 Task: Select the field to display in the contacts
Action: Mouse scrolled (439, 223) with delta (0, 0)
Screenshot: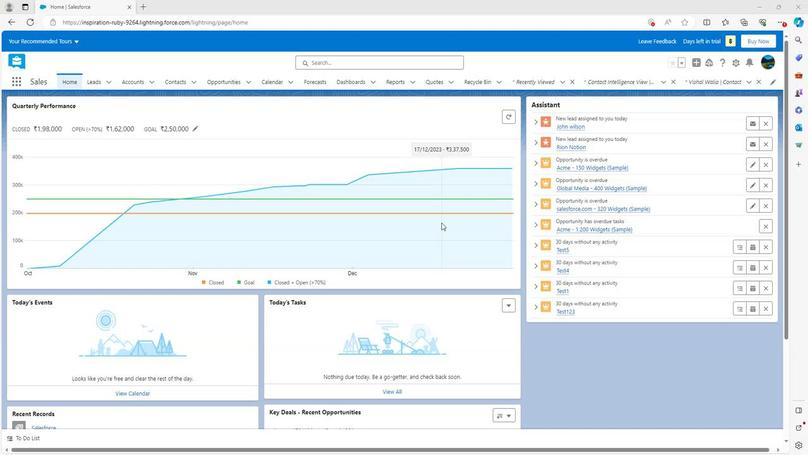 
Action: Mouse scrolled (439, 223) with delta (0, 0)
Screenshot: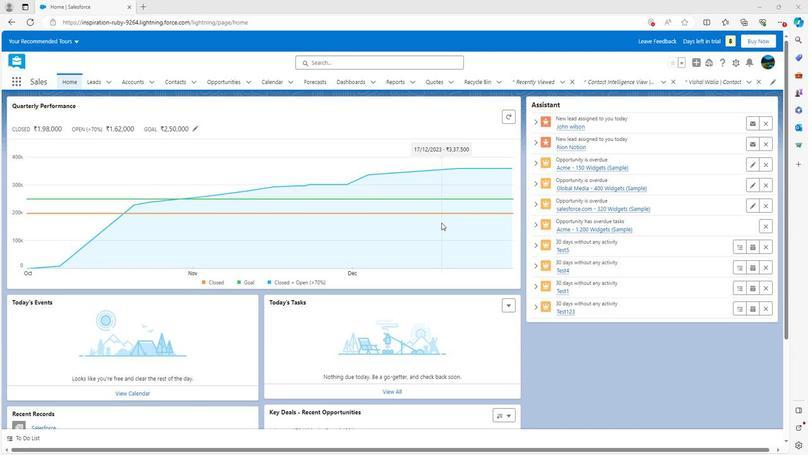 
Action: Mouse scrolled (439, 223) with delta (0, 0)
Screenshot: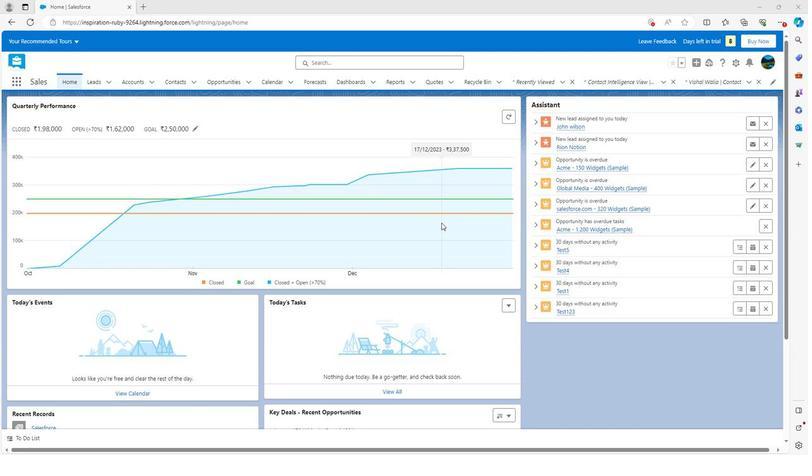 
Action: Mouse scrolled (439, 223) with delta (0, 0)
Screenshot: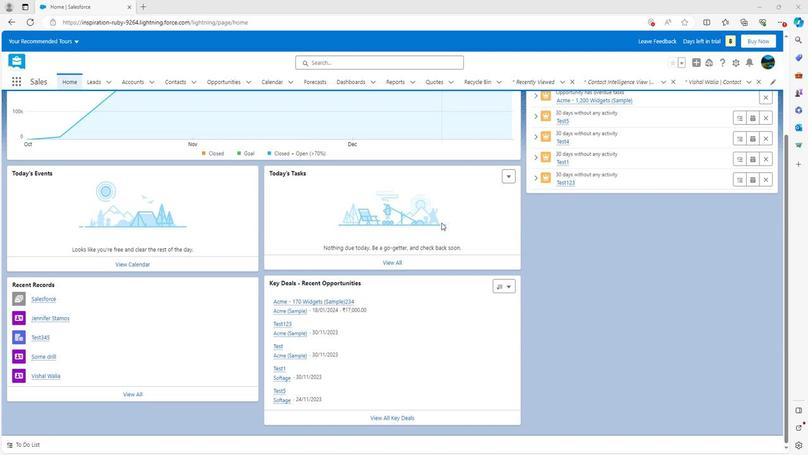 
Action: Mouse scrolled (439, 223) with delta (0, 0)
Screenshot: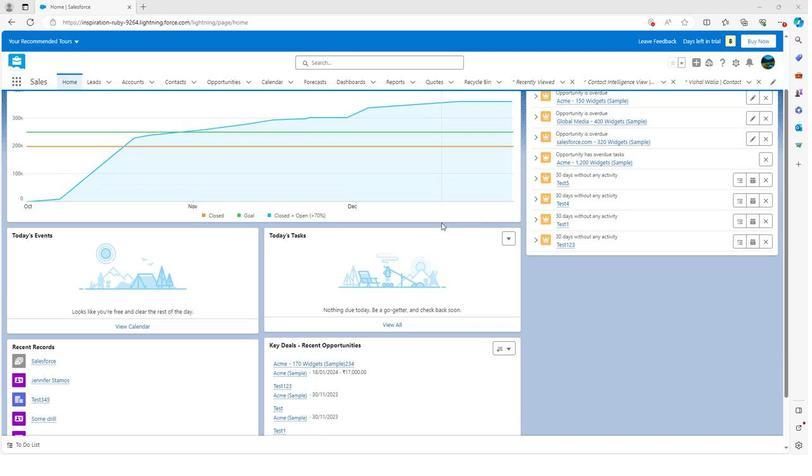 
Action: Mouse scrolled (439, 223) with delta (0, 0)
Screenshot: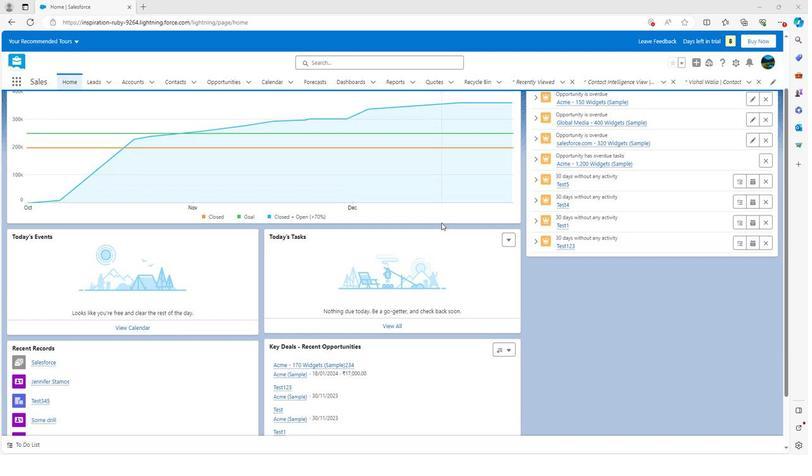 
Action: Mouse scrolled (439, 223) with delta (0, 0)
Screenshot: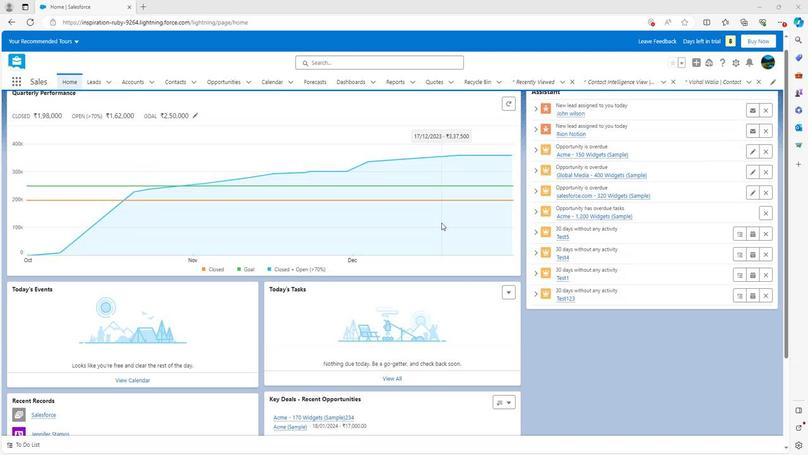 
Action: Mouse moved to (169, 80)
Screenshot: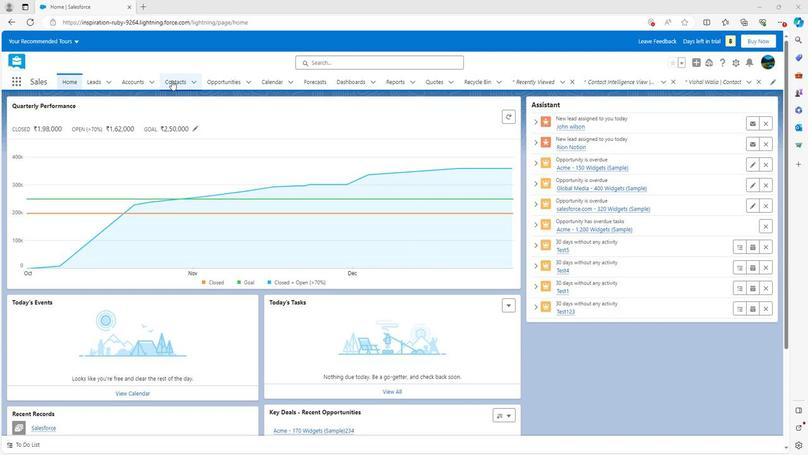 
Action: Mouse pressed left at (169, 80)
Screenshot: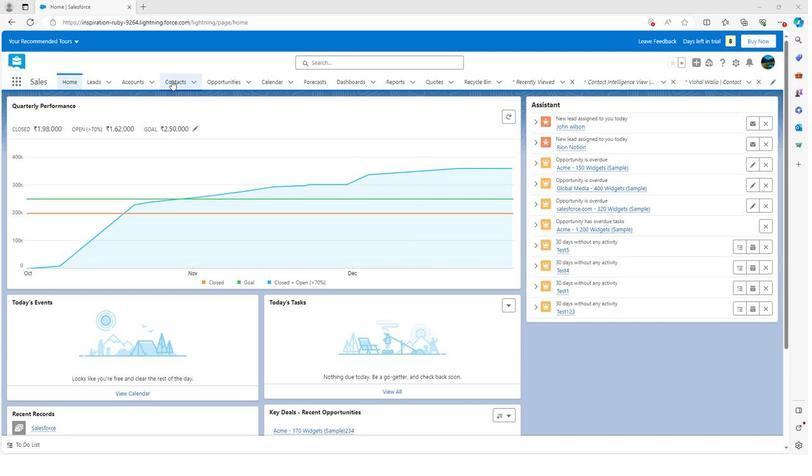 
Action: Mouse moved to (686, 125)
Screenshot: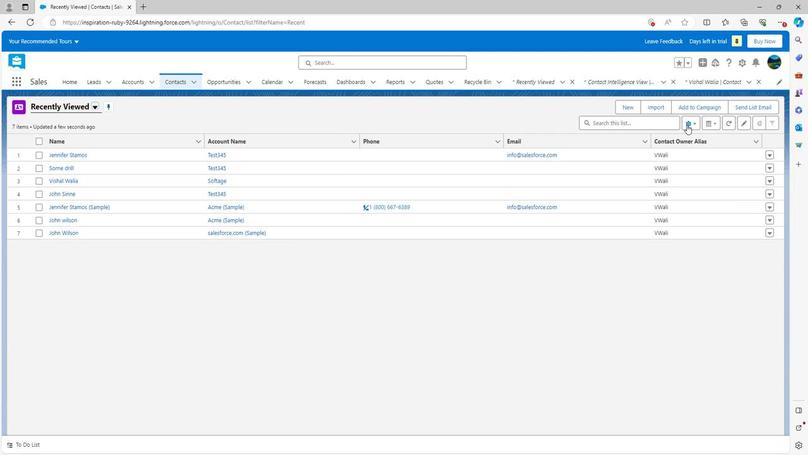 
Action: Mouse pressed left at (686, 125)
Screenshot: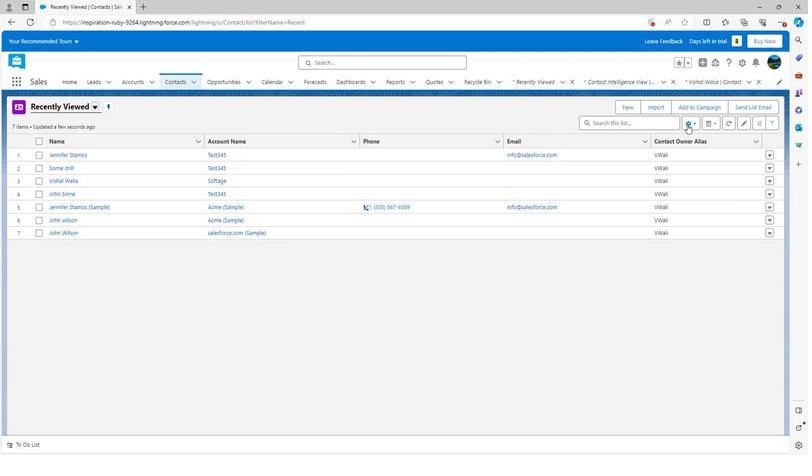 
Action: Mouse moved to (534, 121)
Screenshot: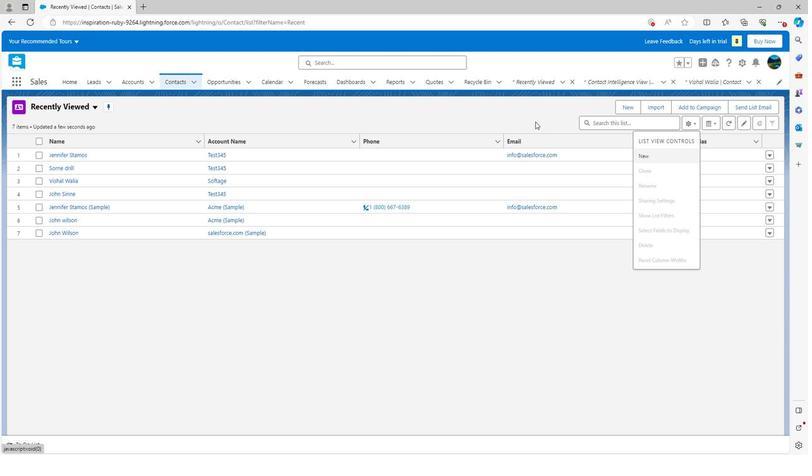 
Action: Mouse pressed left at (534, 121)
Screenshot: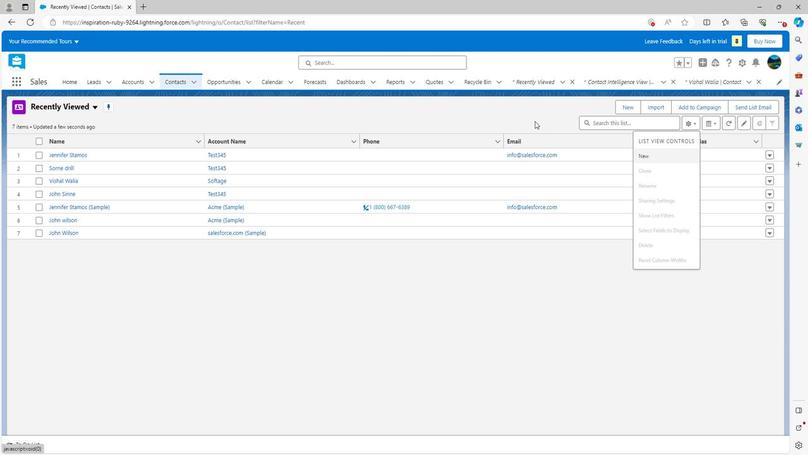 
Action: Mouse moved to (95, 107)
Screenshot: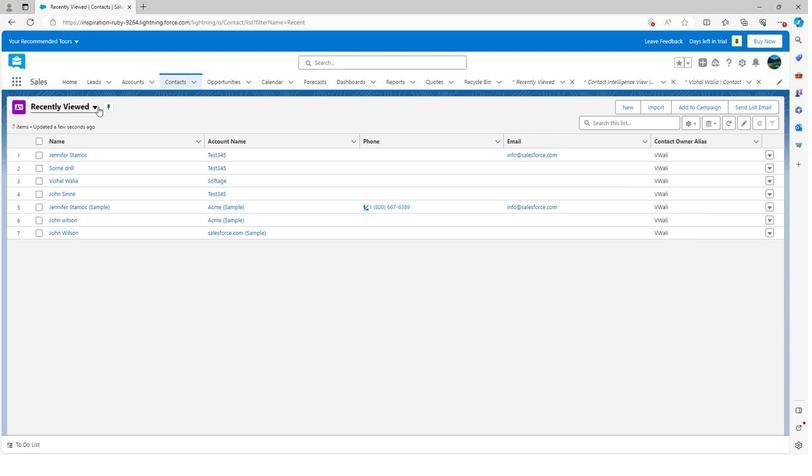 
Action: Mouse pressed left at (95, 107)
Screenshot: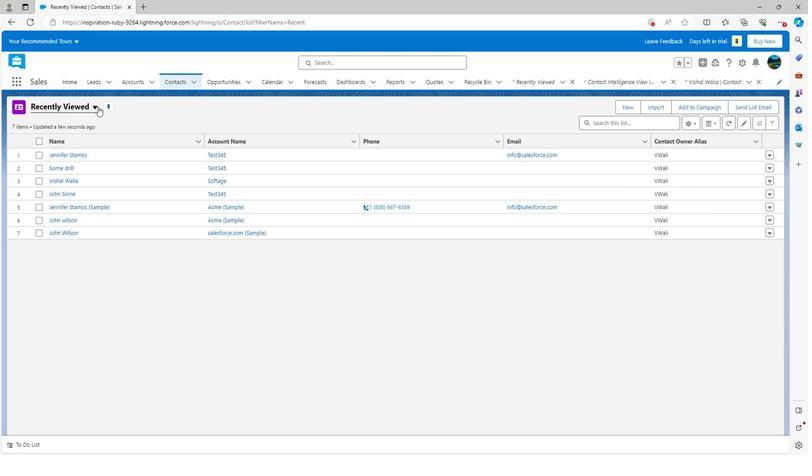 
Action: Mouse moved to (50, 156)
Screenshot: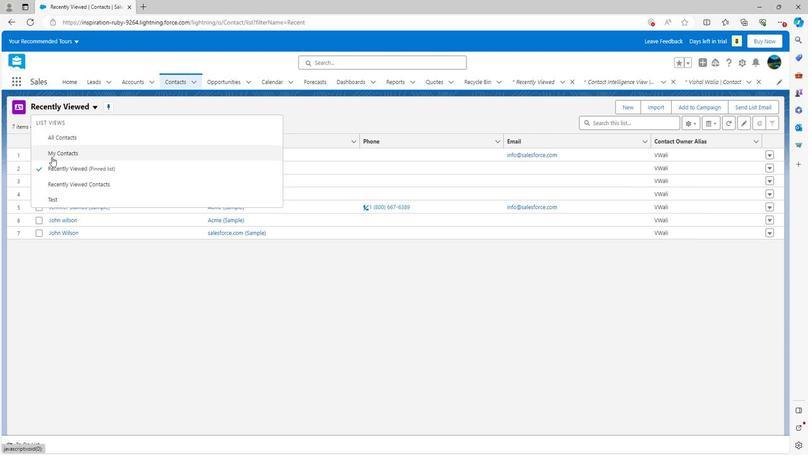 
Action: Mouse pressed left at (50, 156)
Screenshot: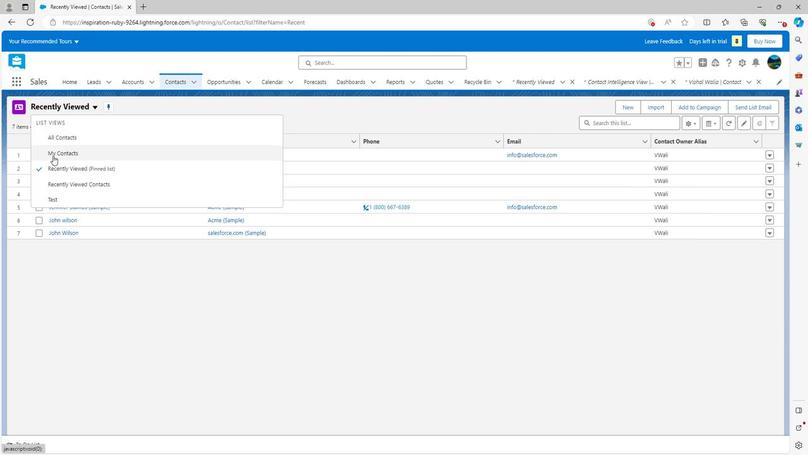 
Action: Mouse moved to (692, 123)
Screenshot: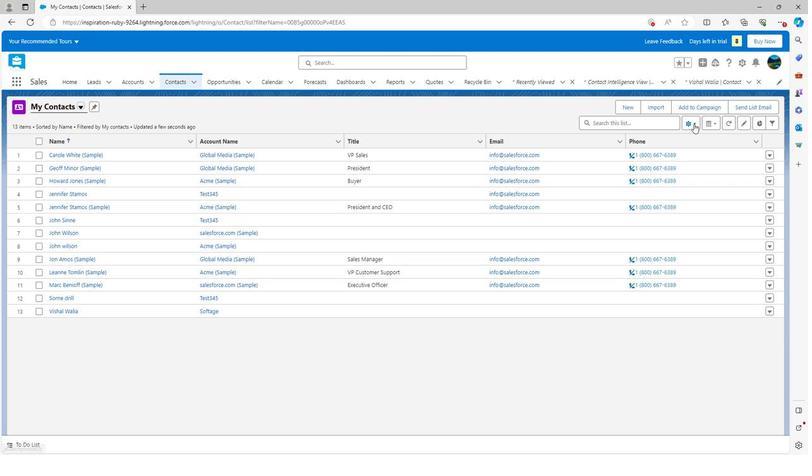 
Action: Mouse pressed left at (692, 123)
Screenshot: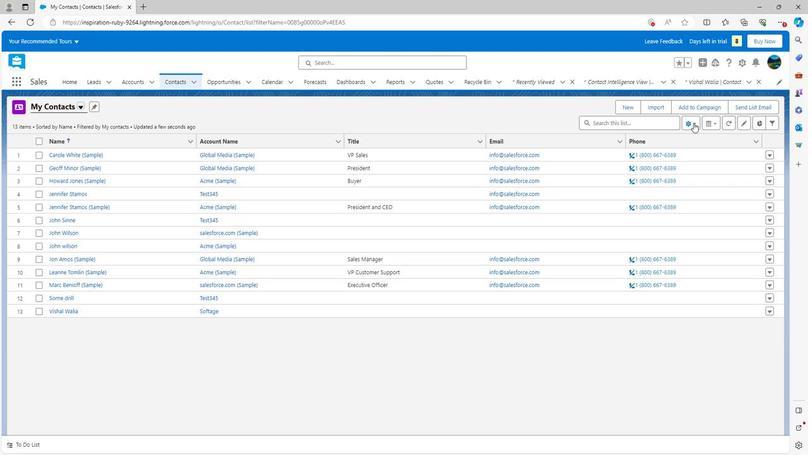 
Action: Mouse moved to (664, 226)
Screenshot: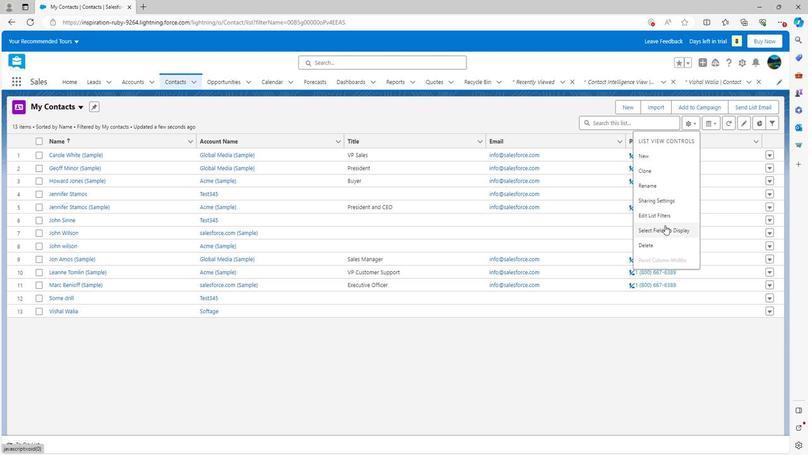 
Action: Mouse pressed left at (664, 226)
Screenshot: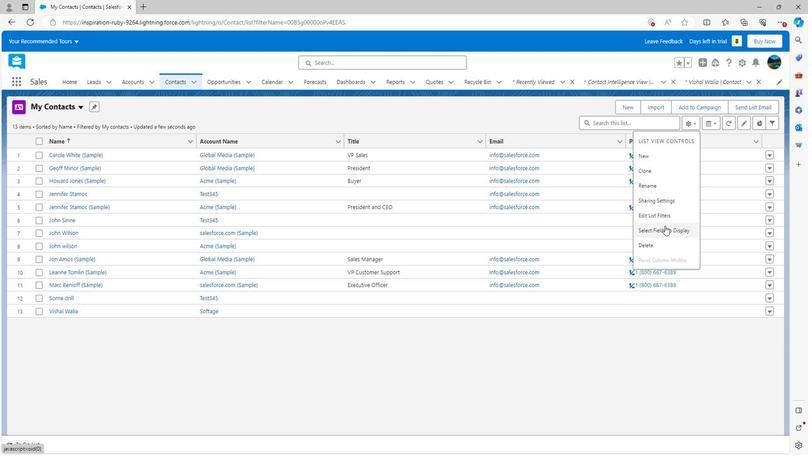 
Action: Mouse moved to (307, 199)
Screenshot: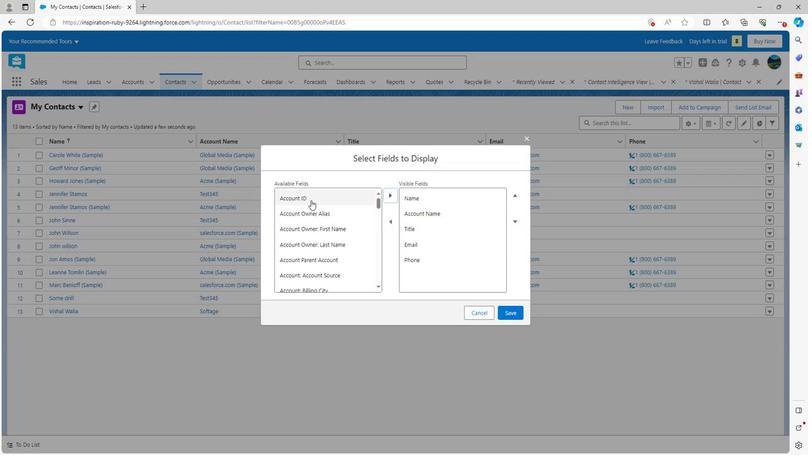 
Action: Mouse pressed left at (307, 199)
Screenshot: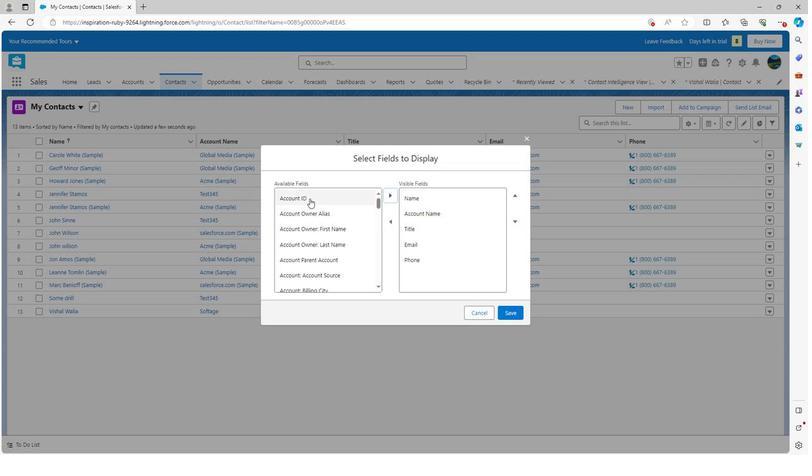 
Action: Mouse moved to (386, 198)
Screenshot: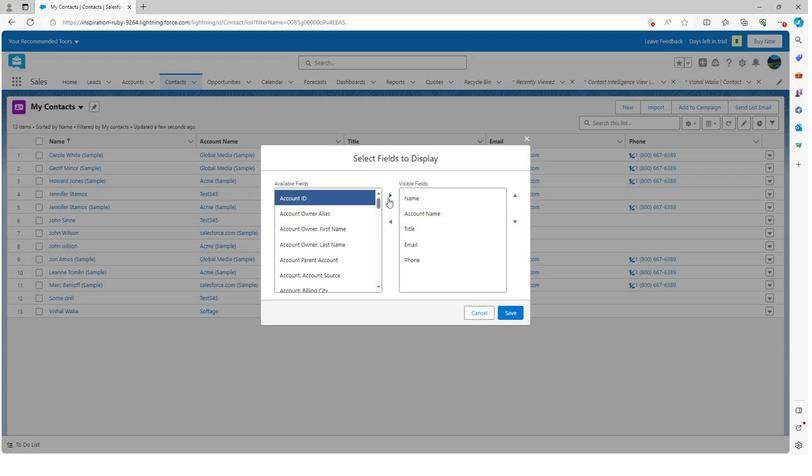 
Action: Mouse pressed left at (386, 198)
Screenshot: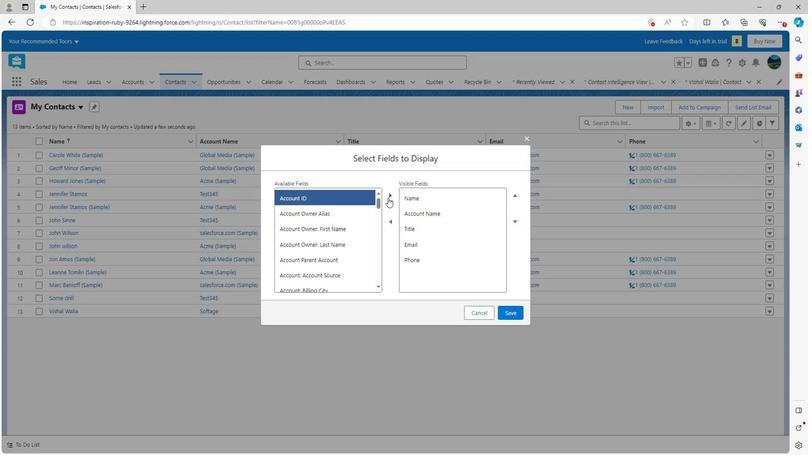 
Action: Mouse moved to (504, 310)
Screenshot: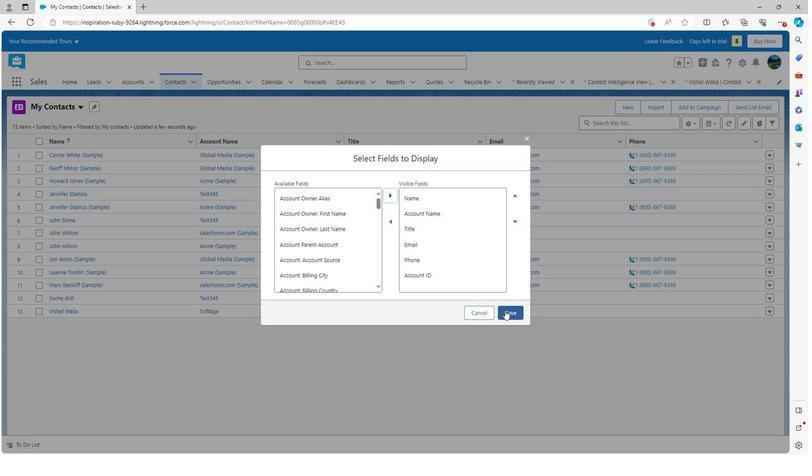 
Action: Mouse pressed left at (504, 310)
Screenshot: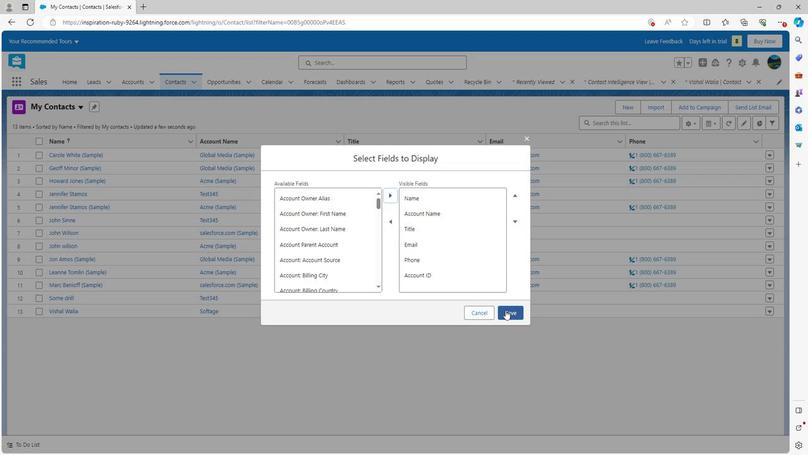 
